 Task: Create a new appointment on 6/26/2023 from 8:00 AM to 8:30 AM and categorize it as 'review'.
Action: Mouse moved to (10, 75)
Screenshot: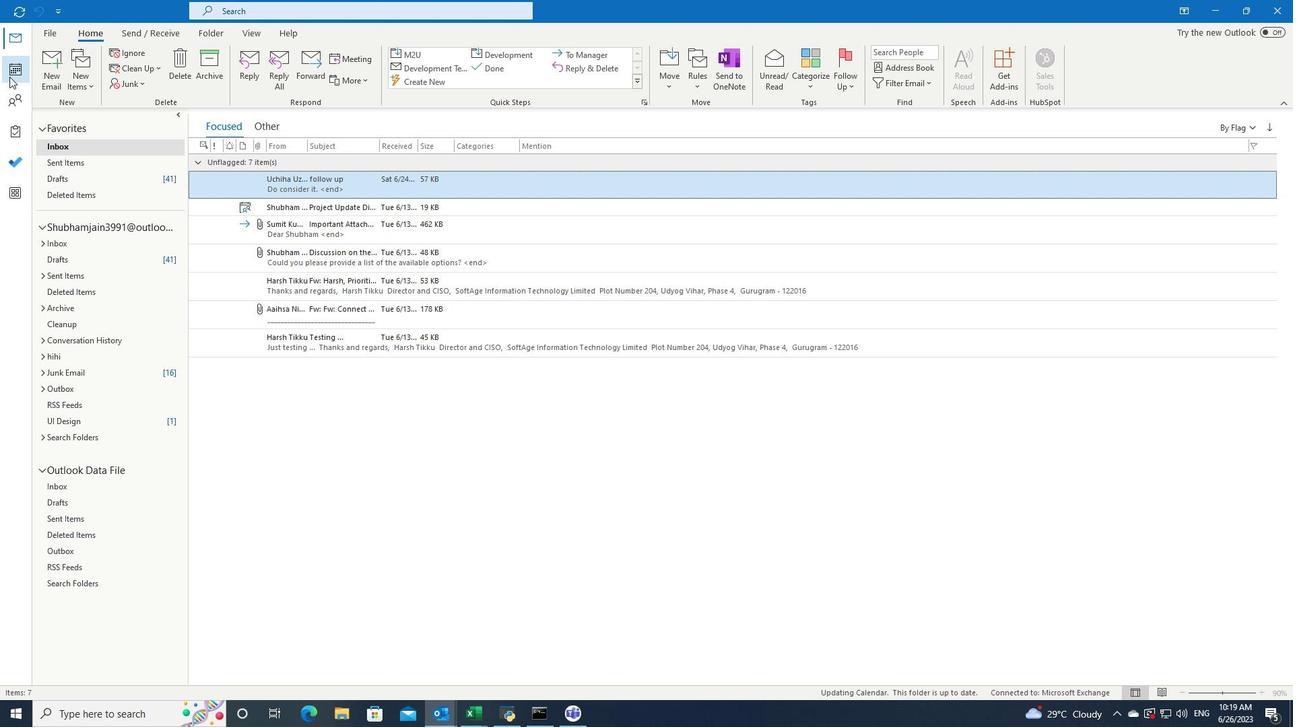 
Action: Mouse pressed left at (10, 75)
Screenshot: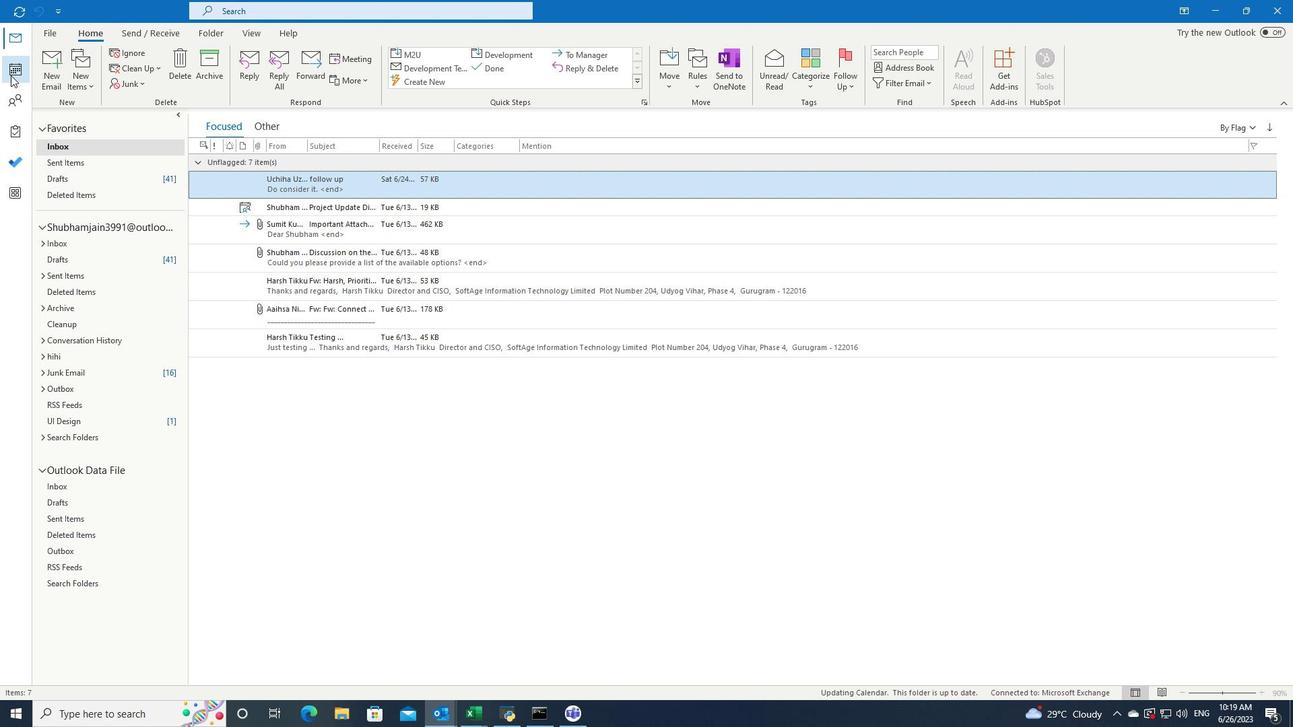 
Action: Mouse moved to (63, 67)
Screenshot: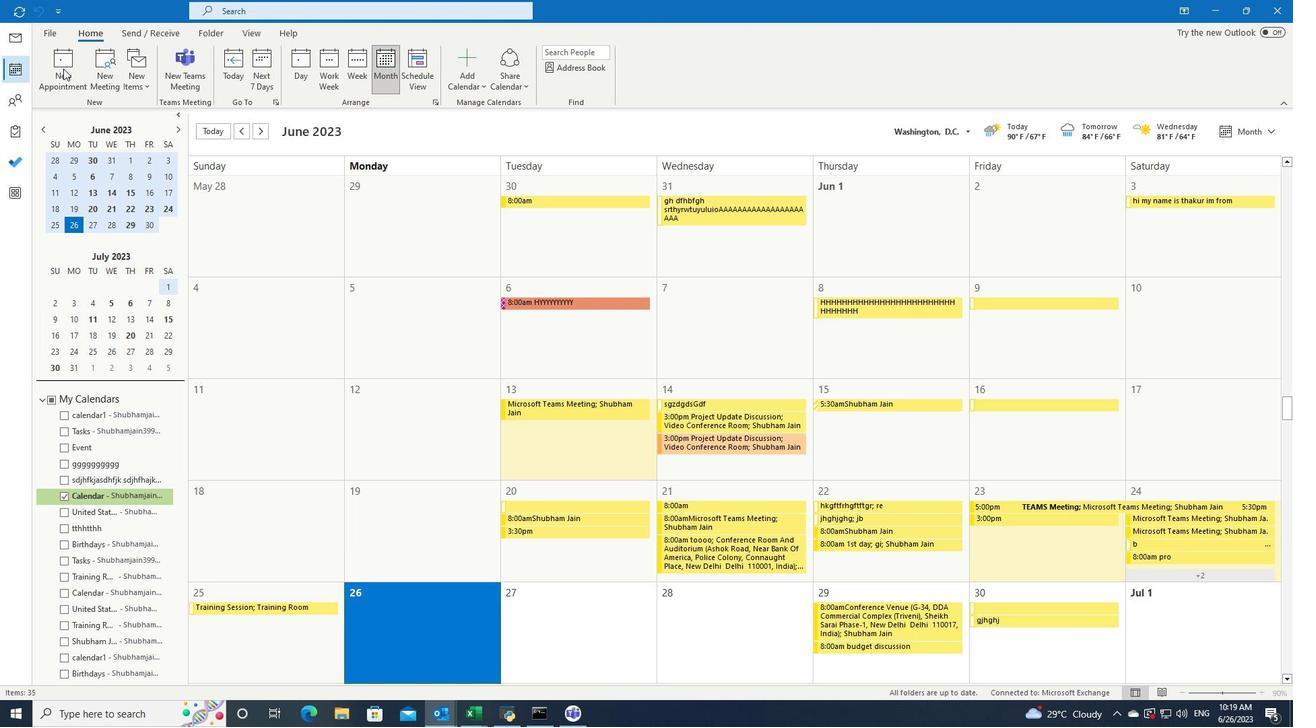 
Action: Mouse pressed left at (63, 67)
Screenshot: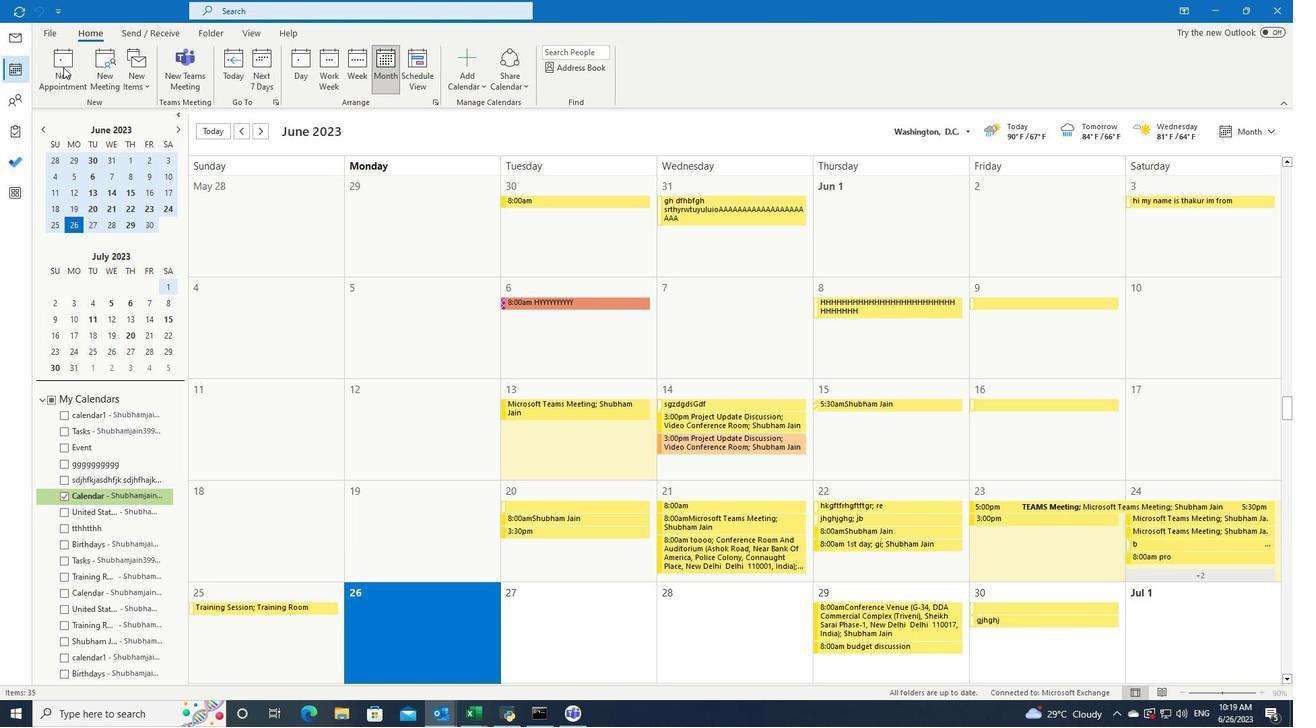 
Action: Mouse pressed left at (63, 67)
Screenshot: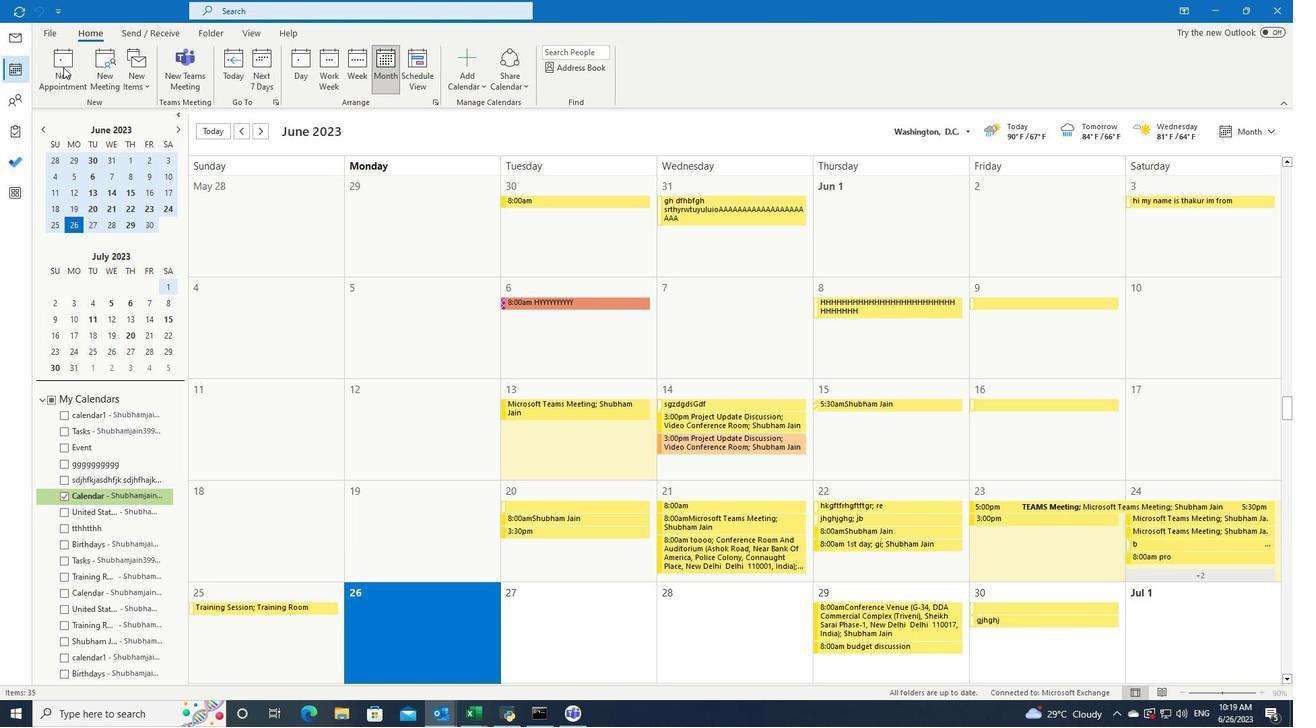 
Action: Mouse moved to (65, 61)
Screenshot: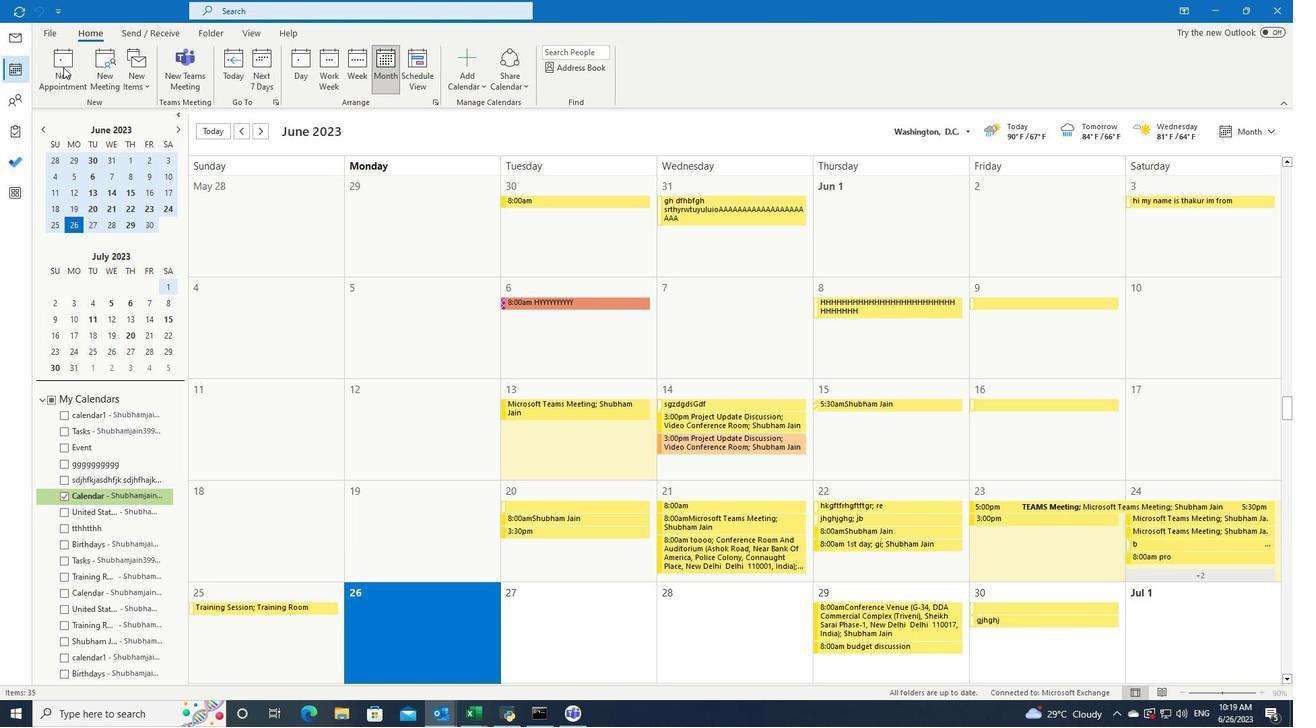 
Action: Mouse pressed left at (65, 61)
Screenshot: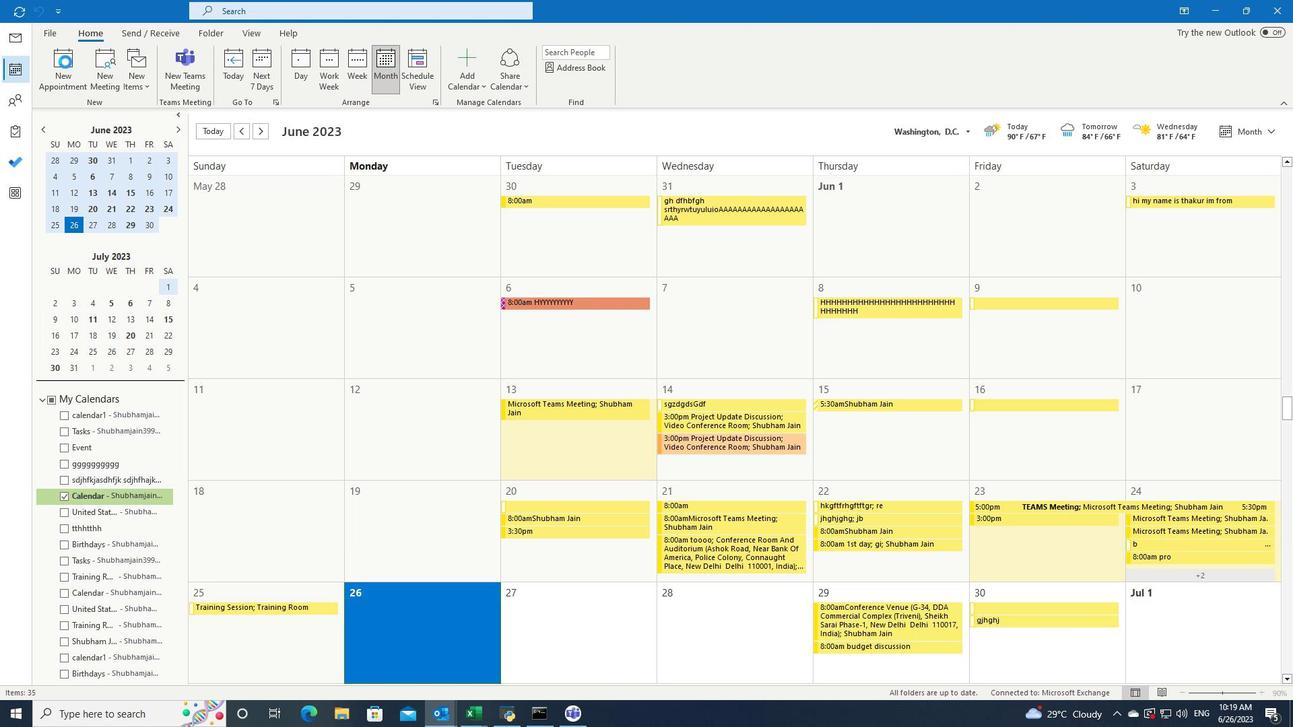 
Action: Mouse moved to (487, 121)
Screenshot: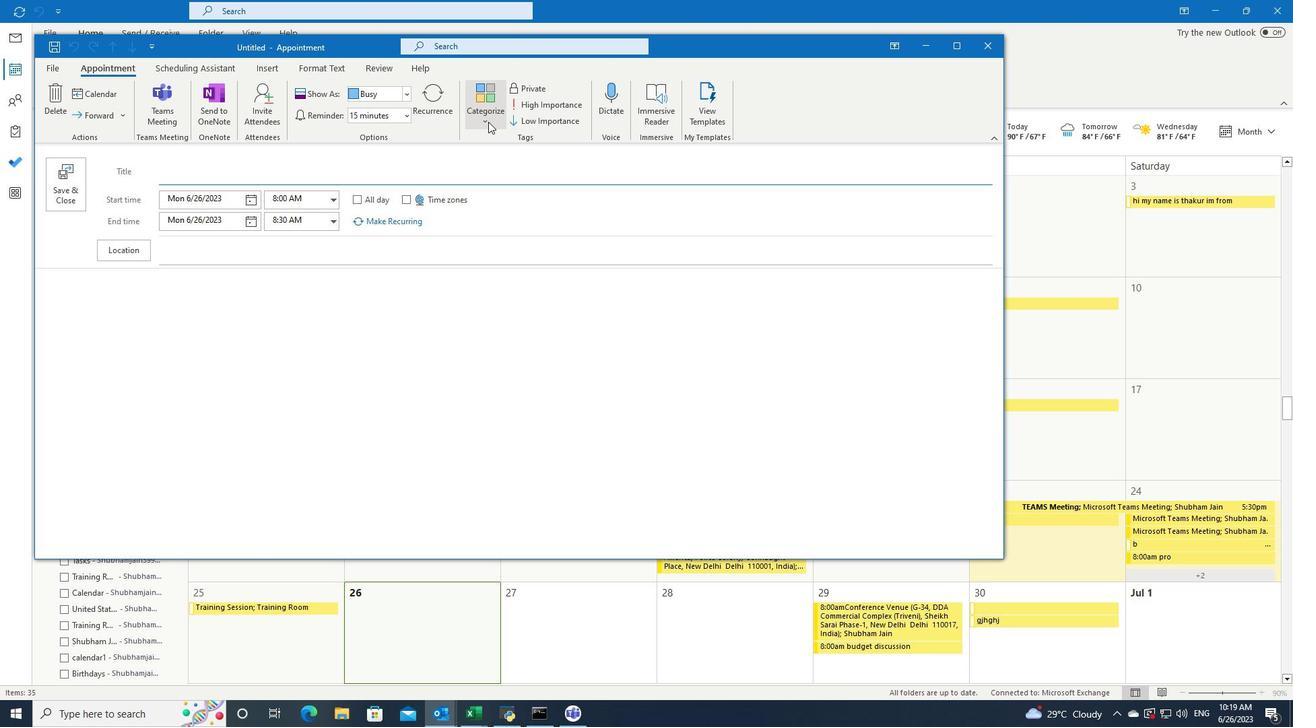
Action: Mouse pressed left at (487, 121)
Screenshot: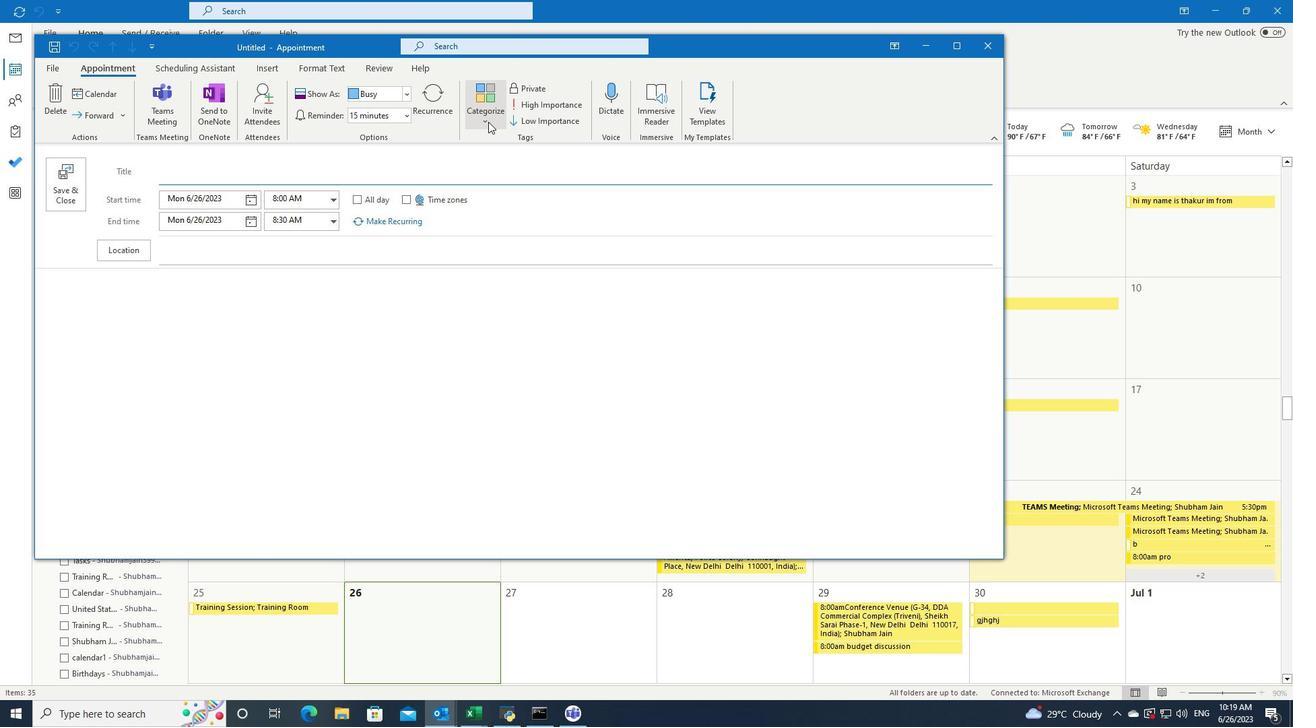 
Action: Mouse moved to (497, 331)
Screenshot: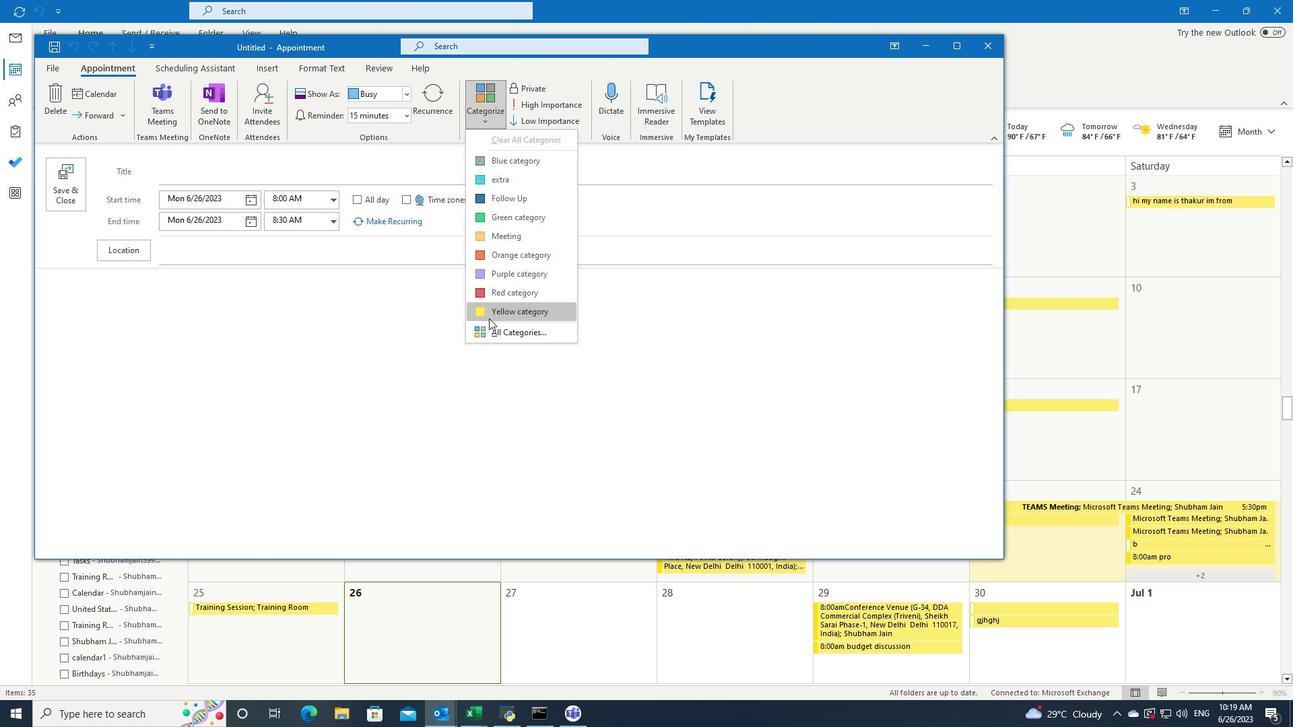 
Action: Mouse pressed left at (497, 331)
Screenshot: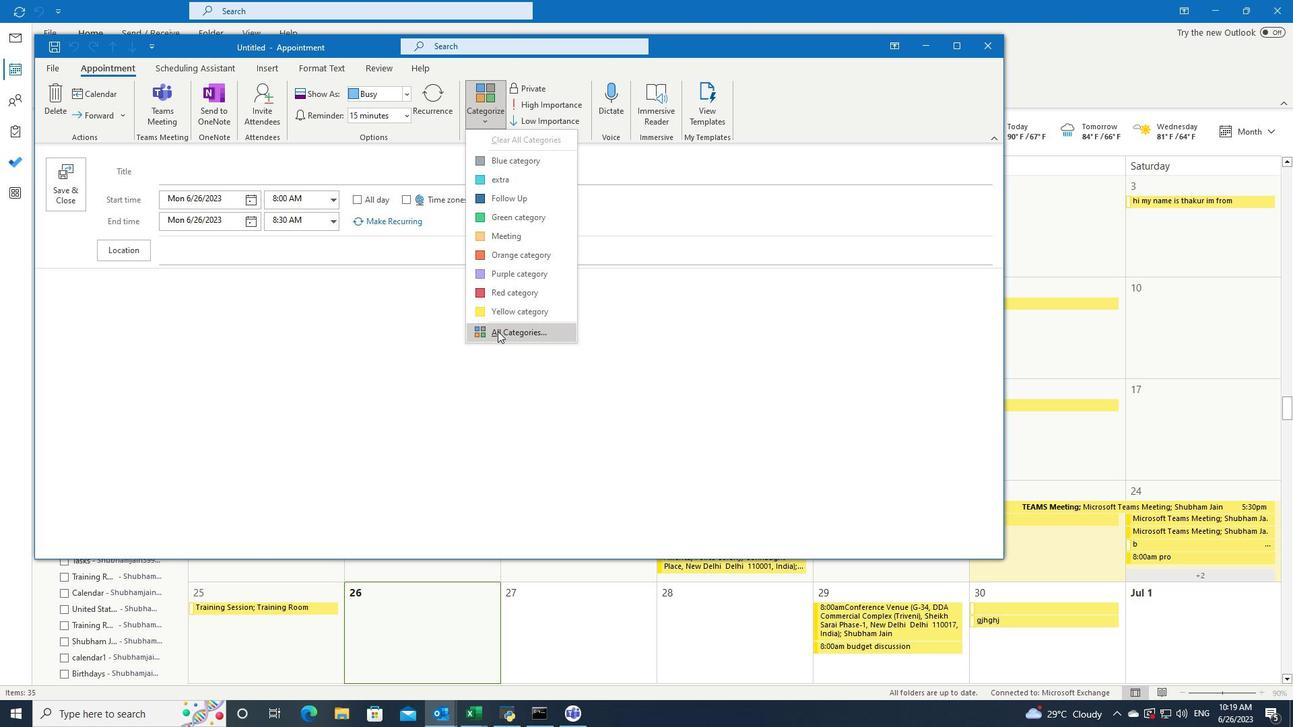 
Action: Mouse moved to (641, 230)
Screenshot: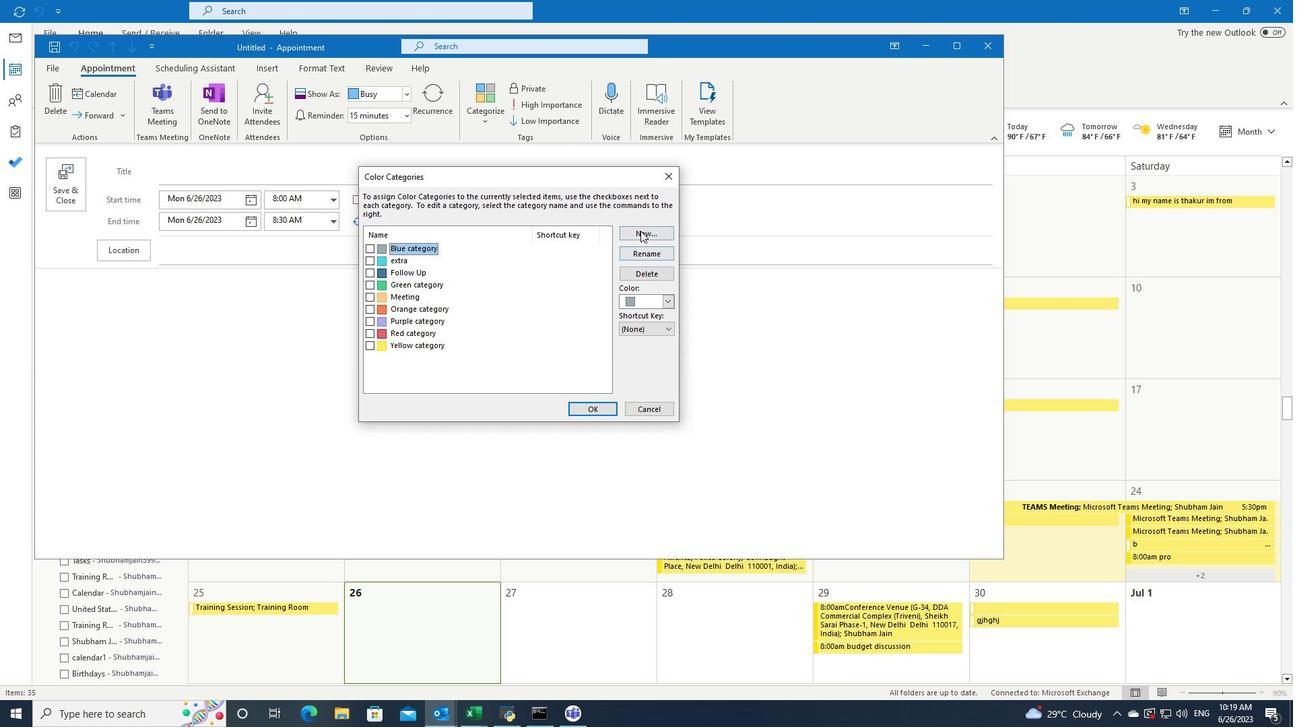 
Action: Mouse pressed left at (641, 230)
Screenshot: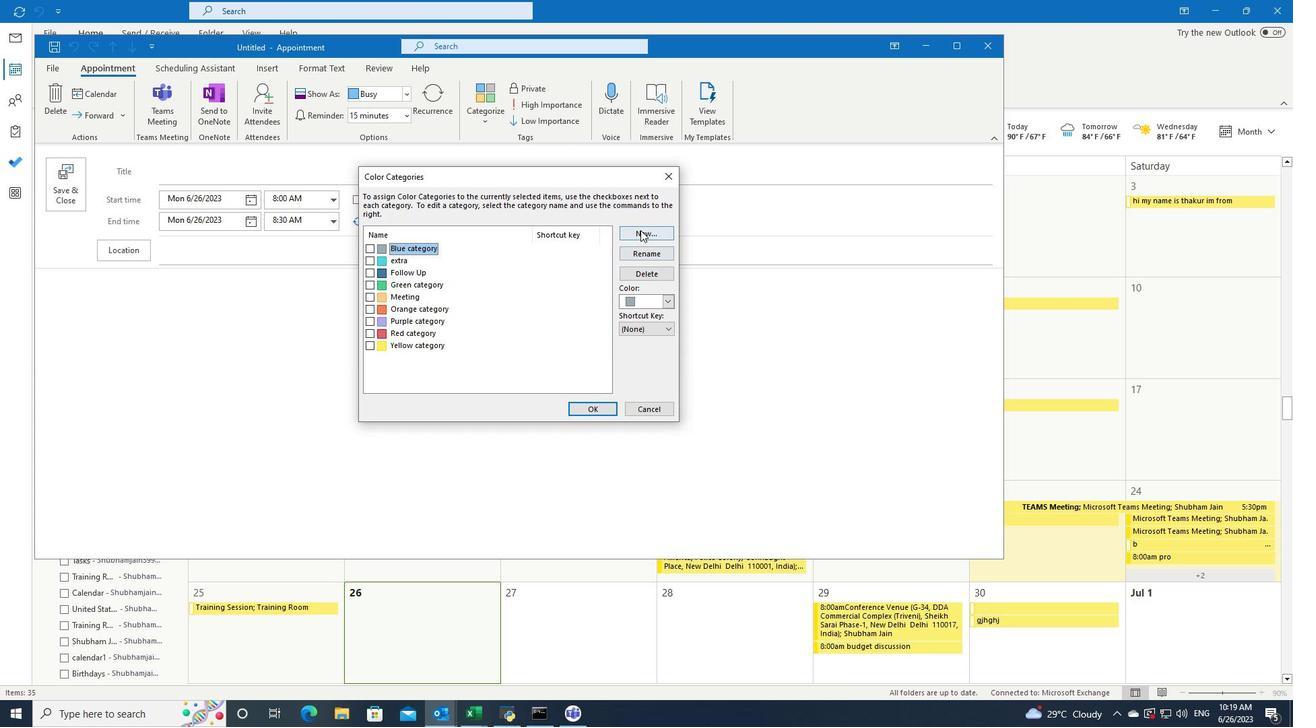 
Action: Mouse moved to (492, 301)
Screenshot: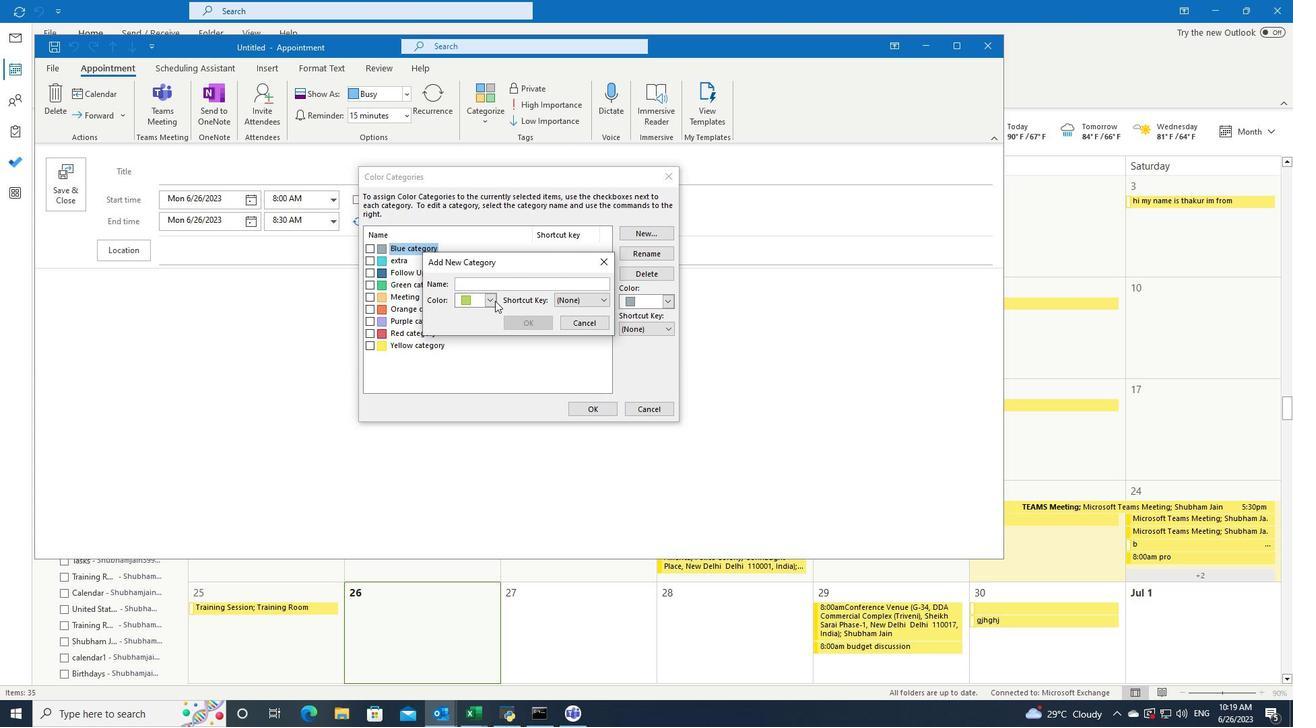
Action: Mouse pressed left at (492, 301)
Screenshot: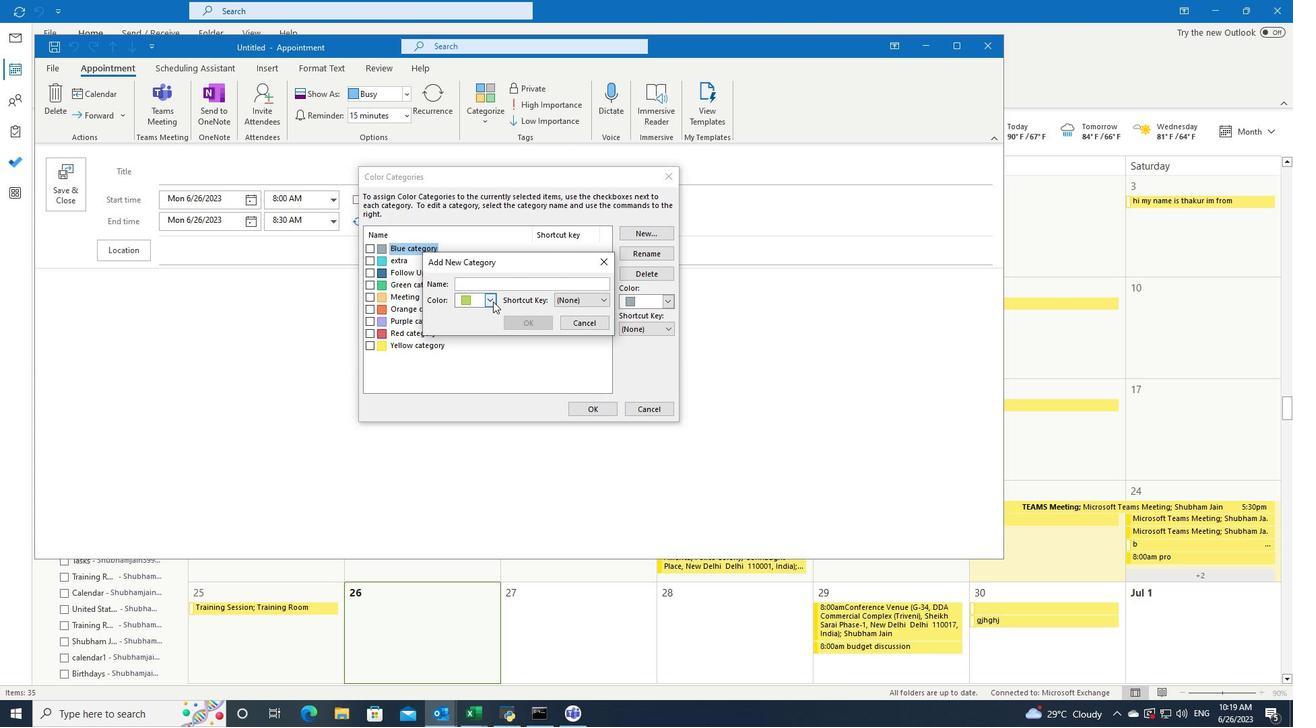 
Action: Mouse moved to (520, 360)
Screenshot: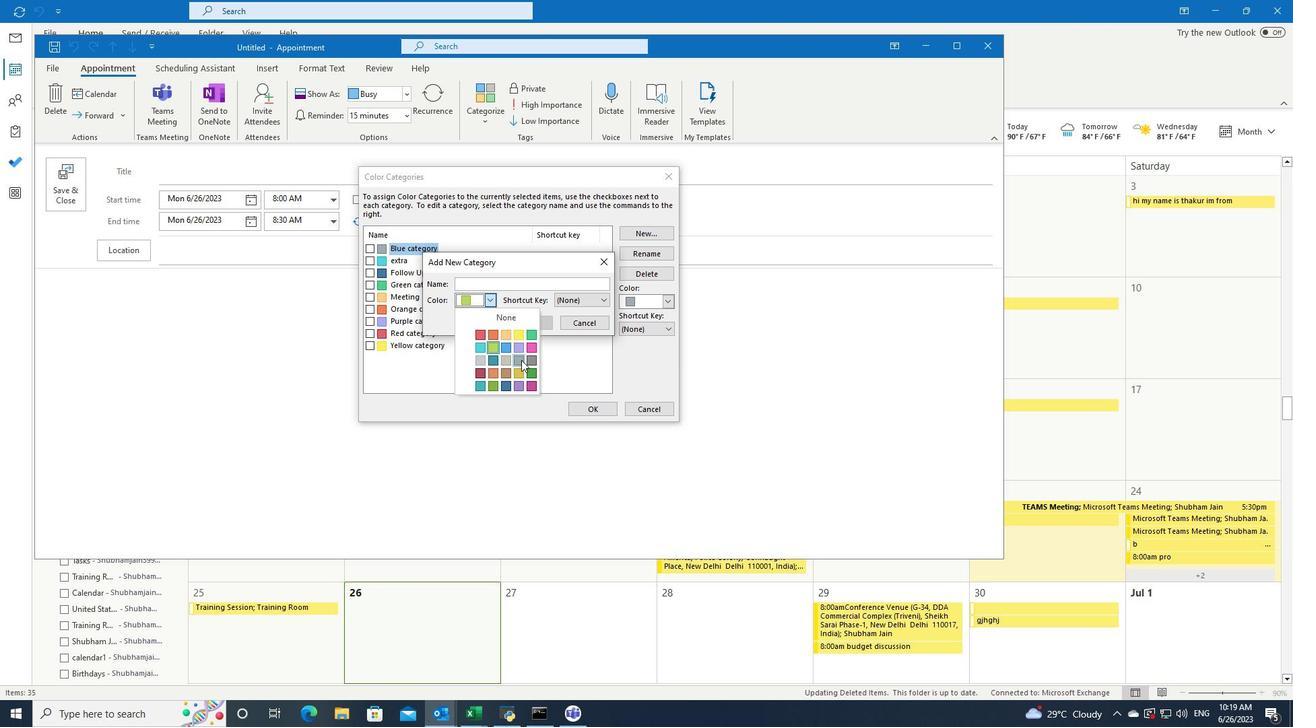 
Action: Mouse pressed left at (520, 360)
Screenshot: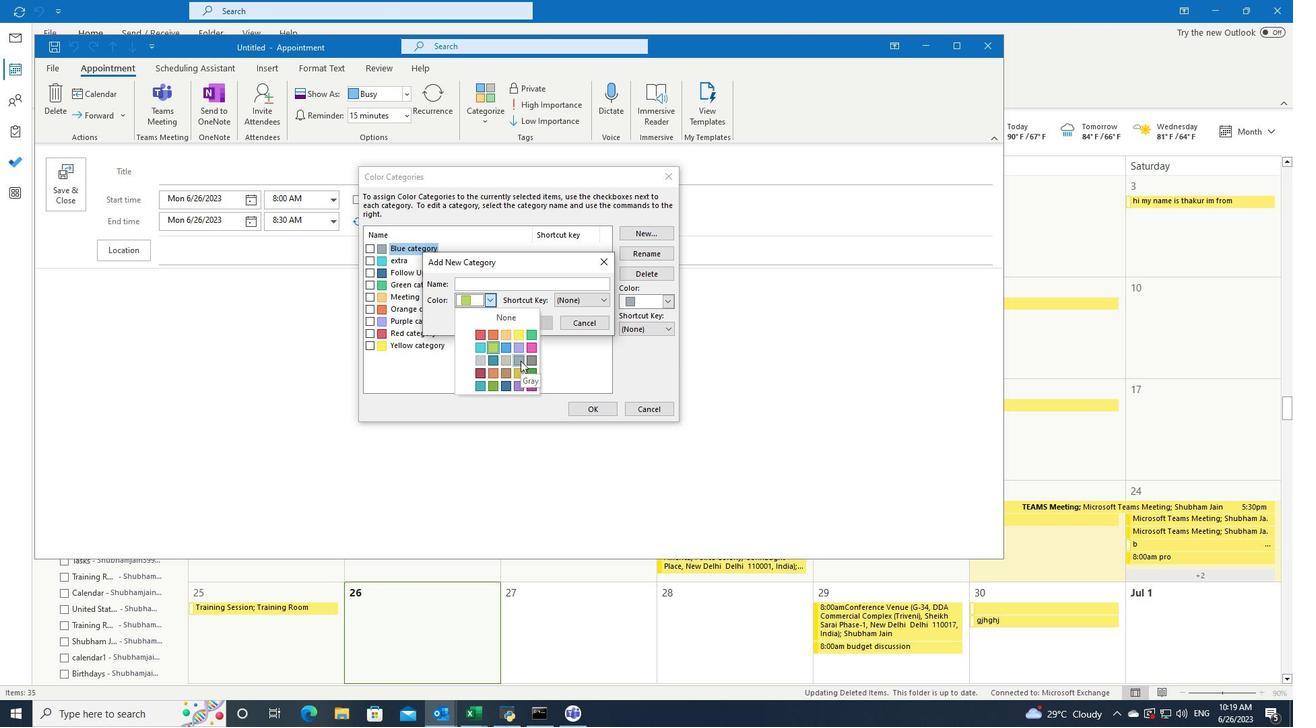 
Action: Mouse moved to (483, 284)
Screenshot: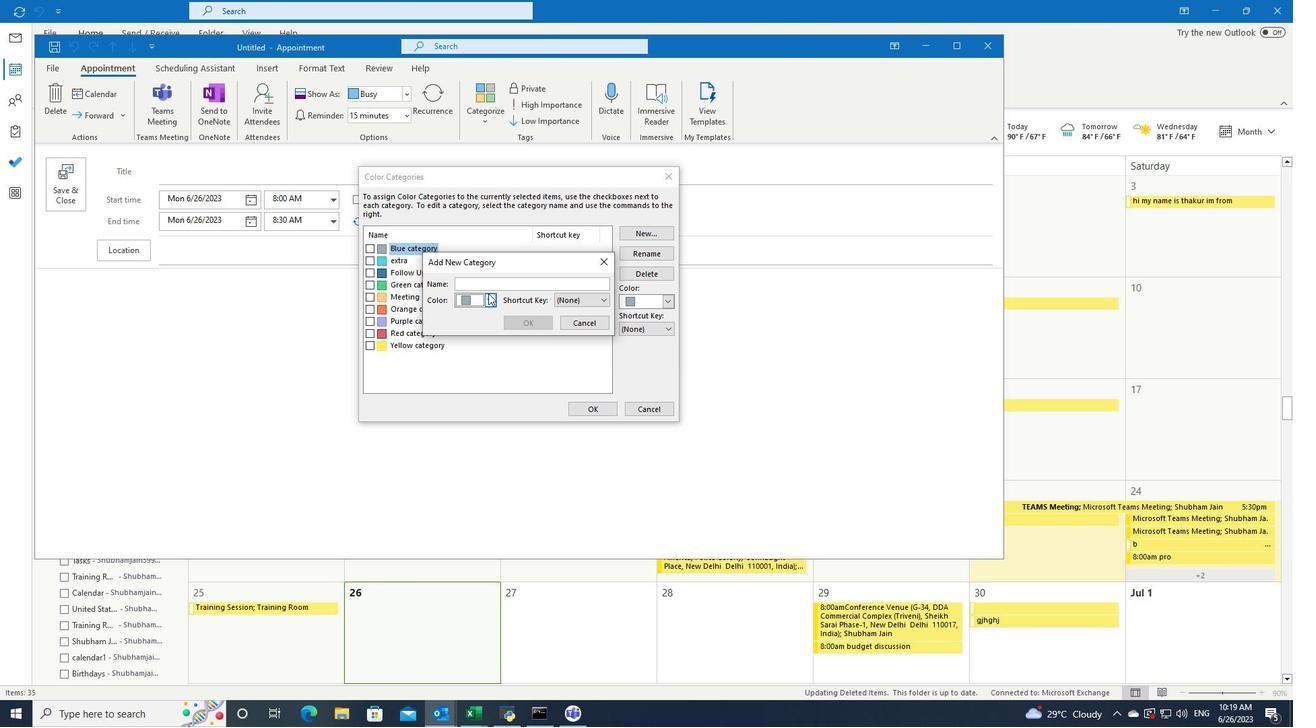 
Action: Mouse pressed left at (483, 284)
Screenshot: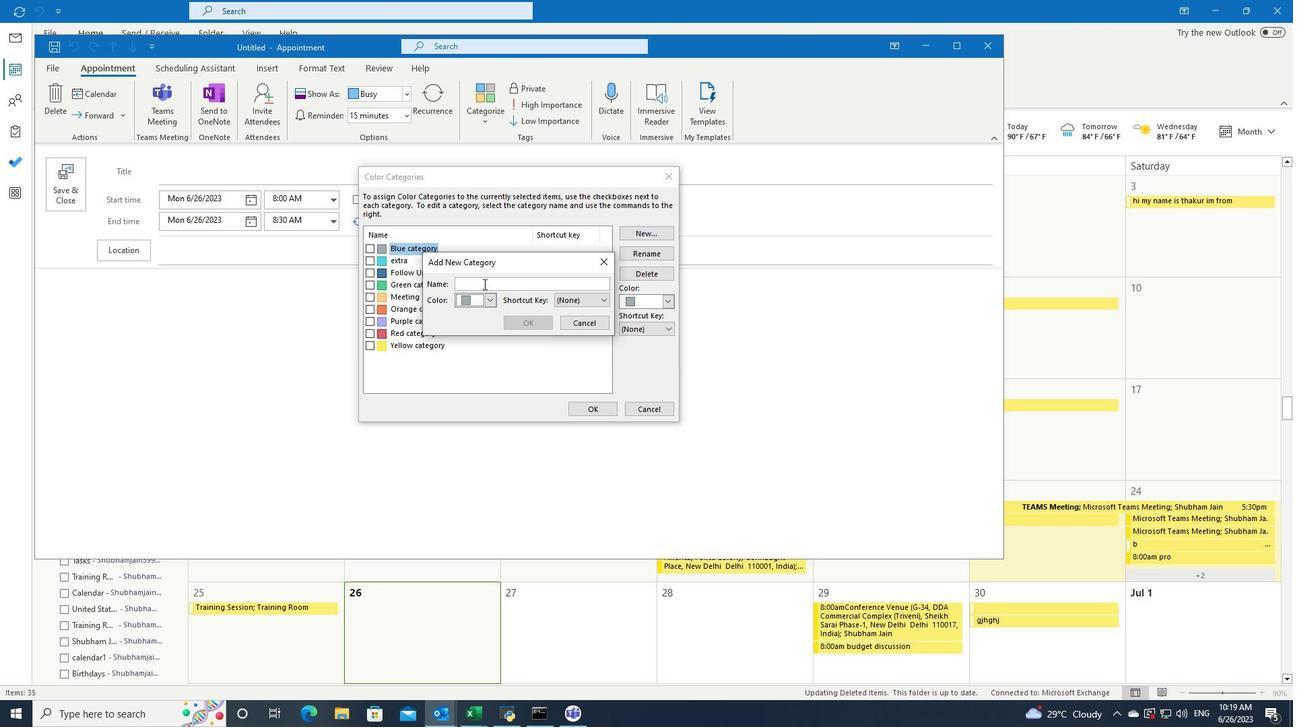 
Action: Key pressed review
Screenshot: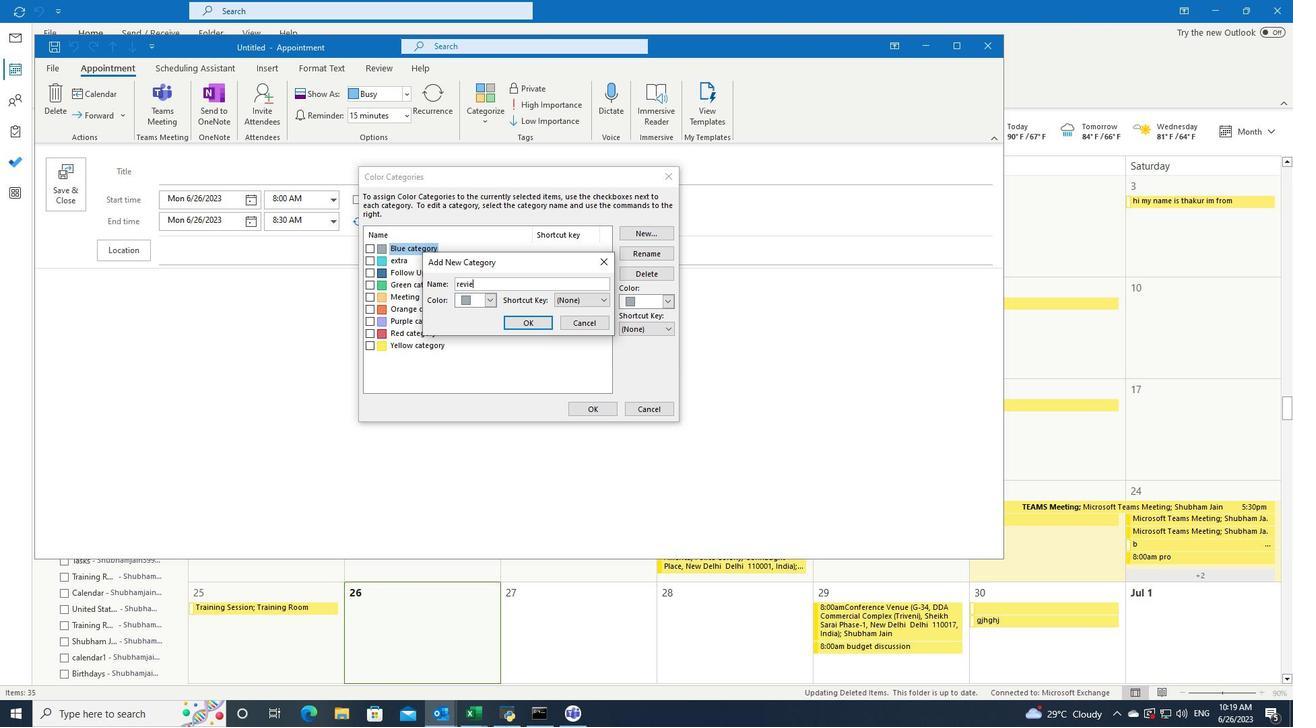 
Action: Mouse moved to (518, 321)
Screenshot: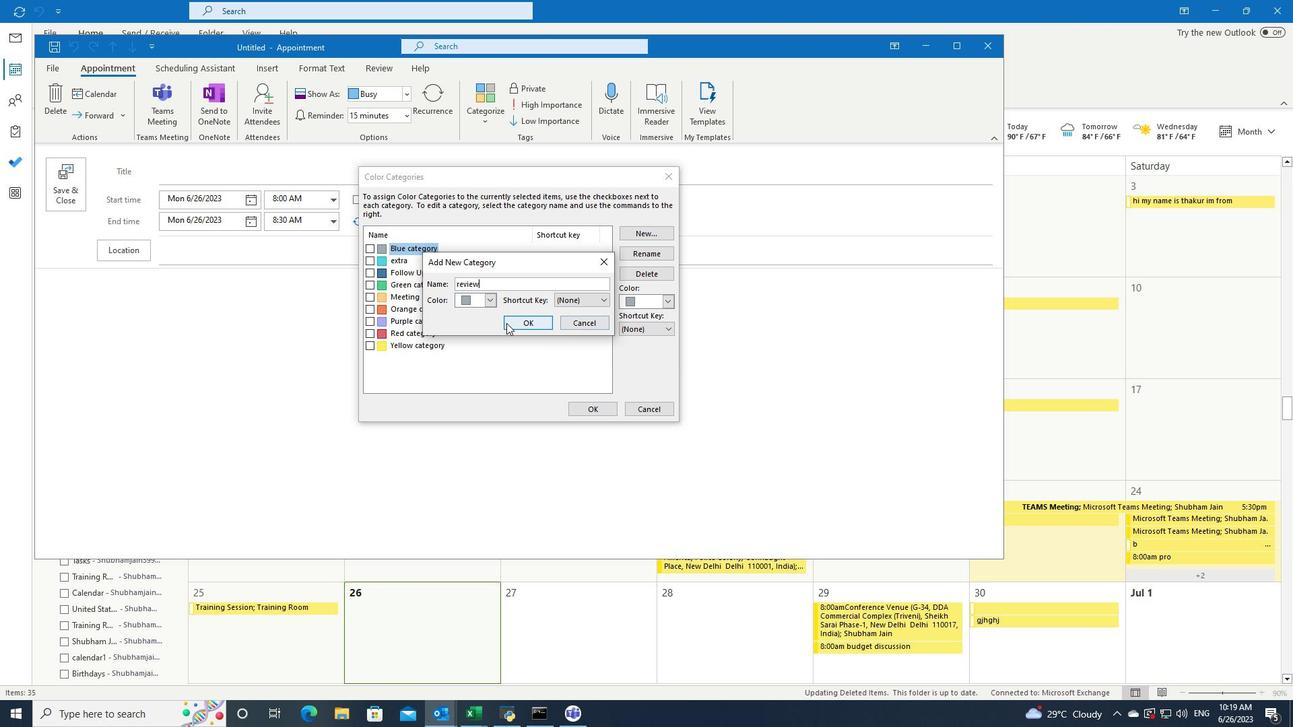 
Action: Mouse pressed left at (518, 321)
Screenshot: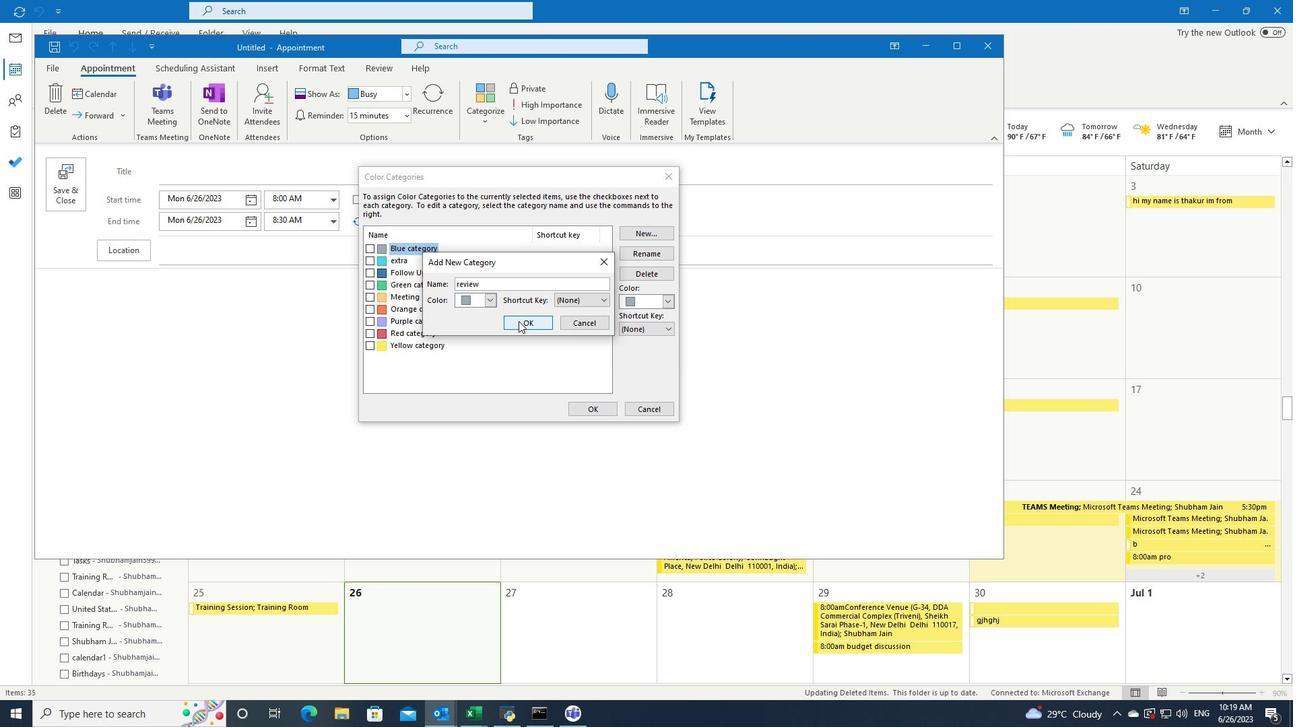 
Action: Mouse moved to (583, 408)
Screenshot: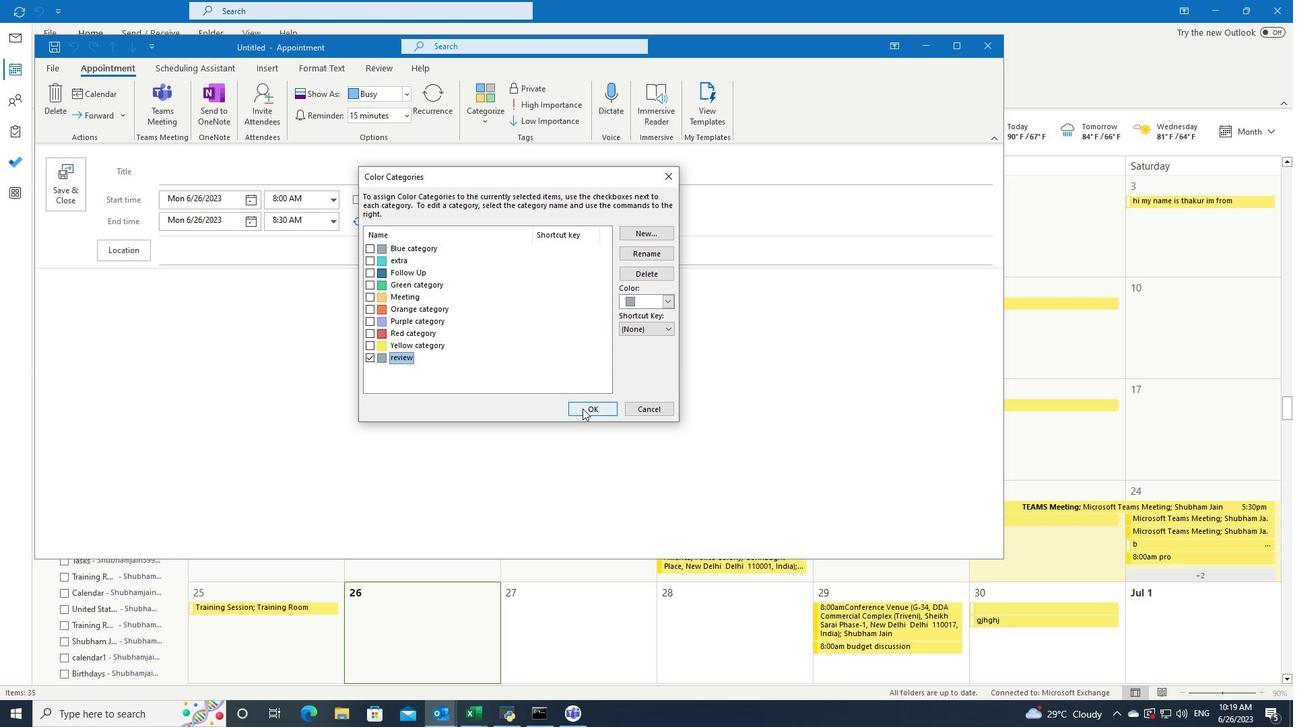 
Action: Mouse pressed left at (583, 408)
Screenshot: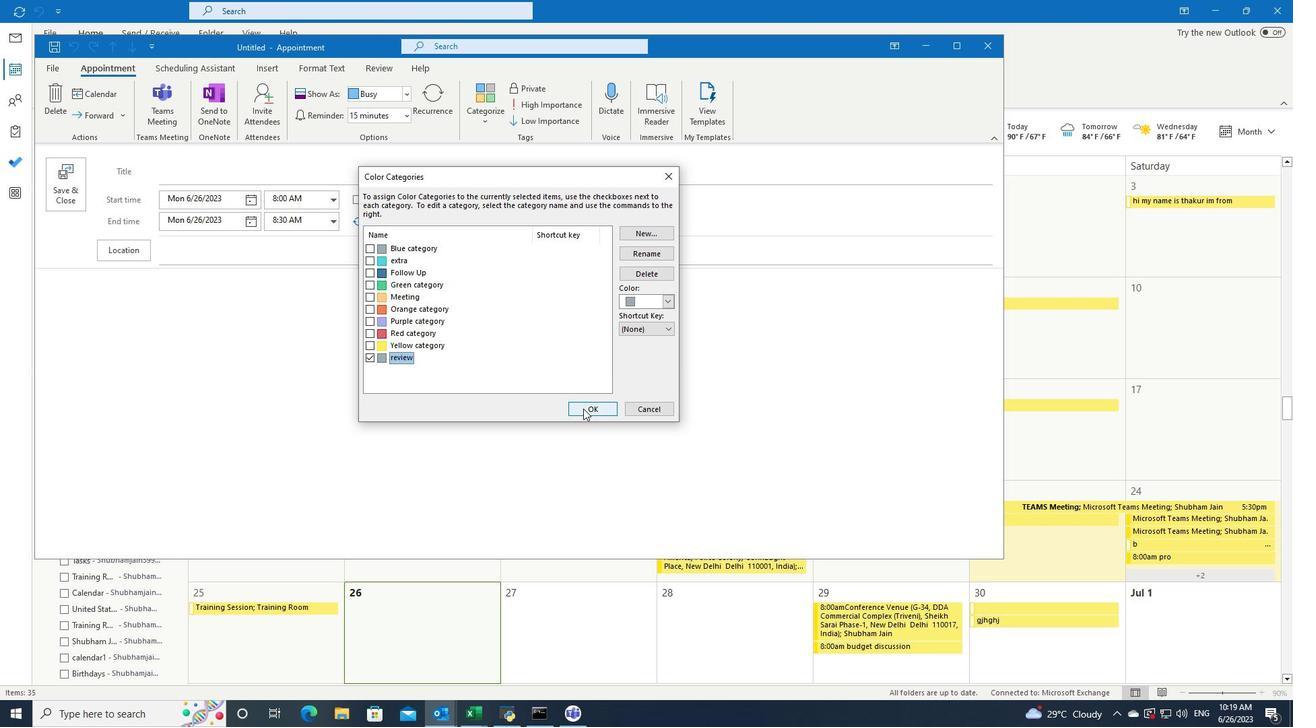 
